 Task: Check the percentage active listings of gourmet kitchen in the last 1 year.
Action: Mouse moved to (857, 192)
Screenshot: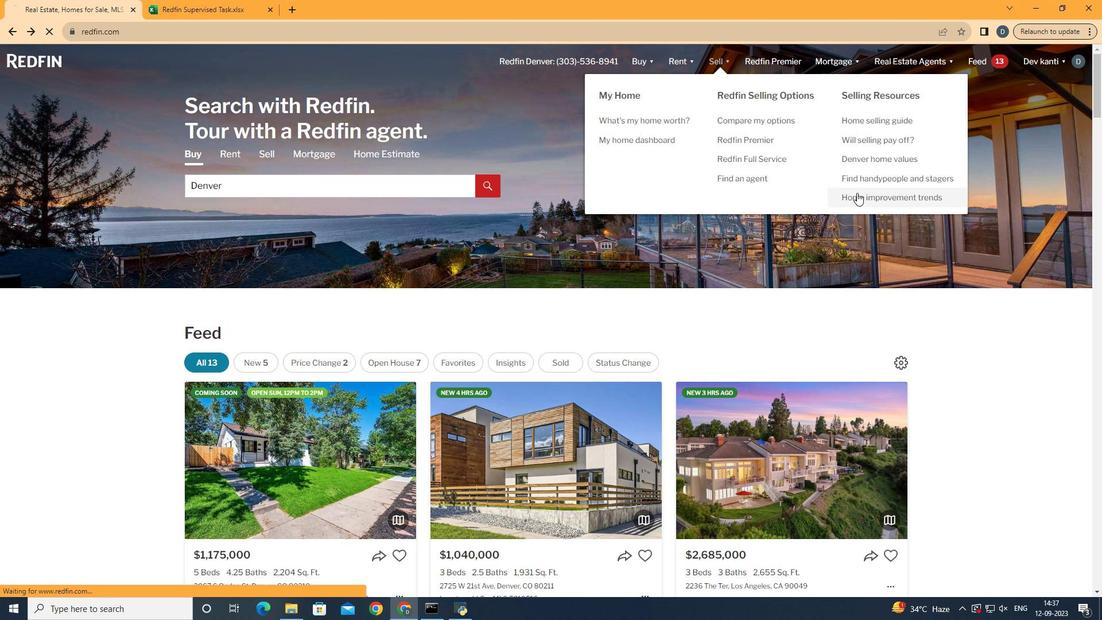 
Action: Mouse pressed left at (857, 192)
Screenshot: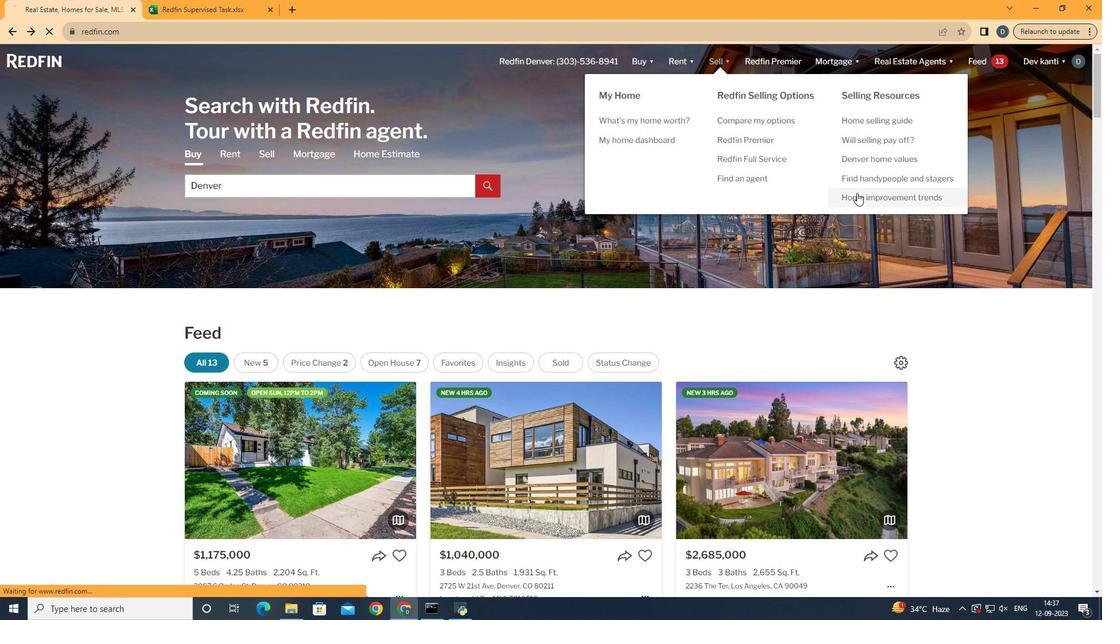 
Action: Mouse moved to (273, 226)
Screenshot: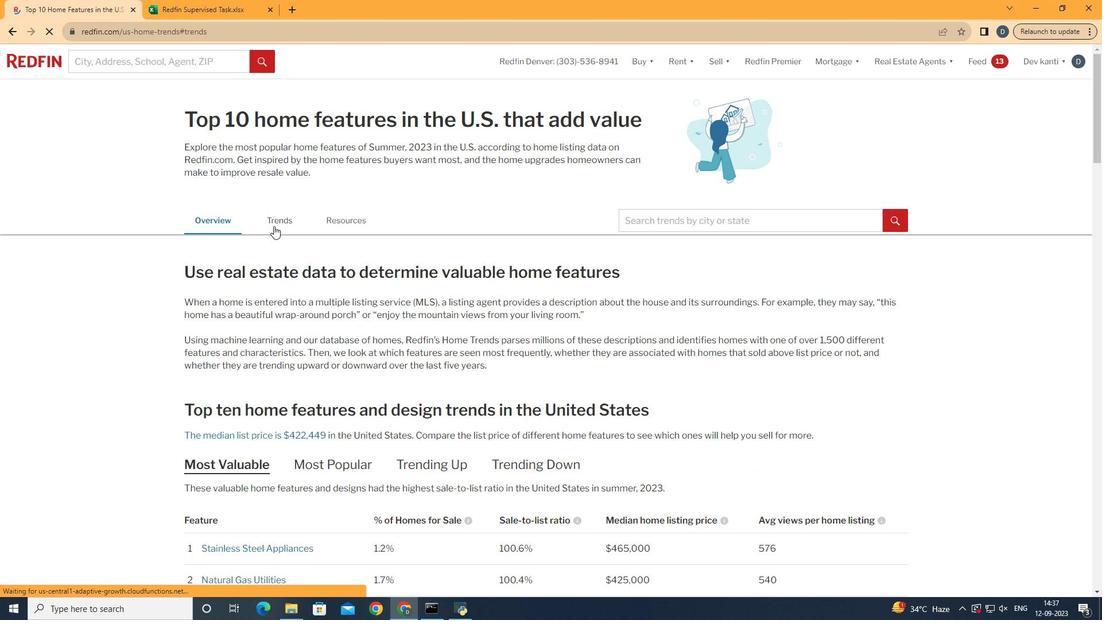
Action: Mouse pressed left at (273, 226)
Screenshot: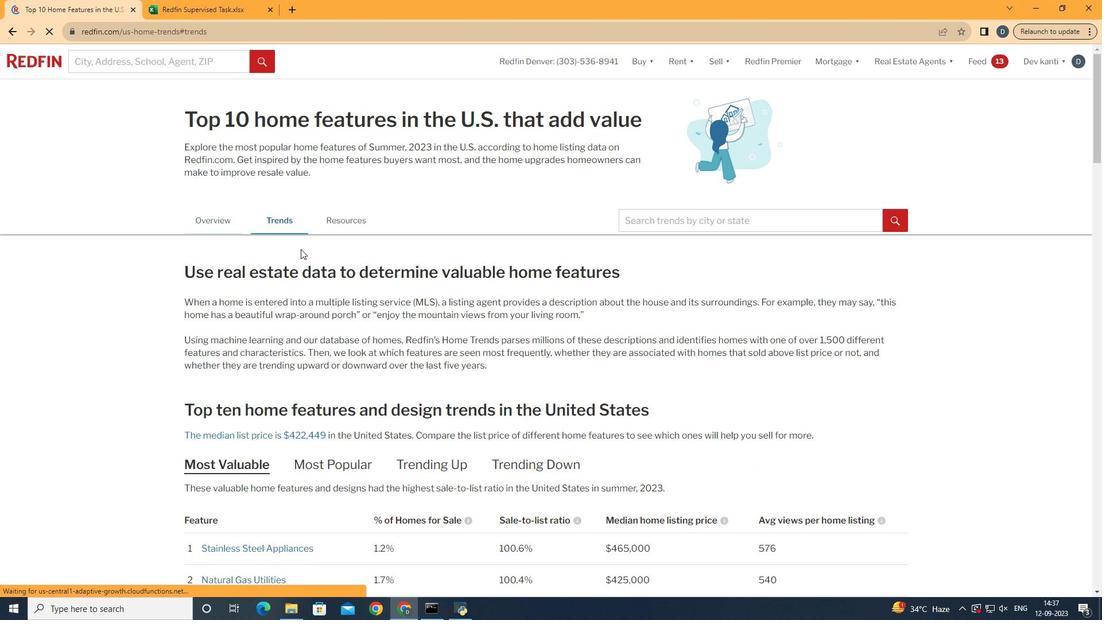 
Action: Mouse moved to (350, 279)
Screenshot: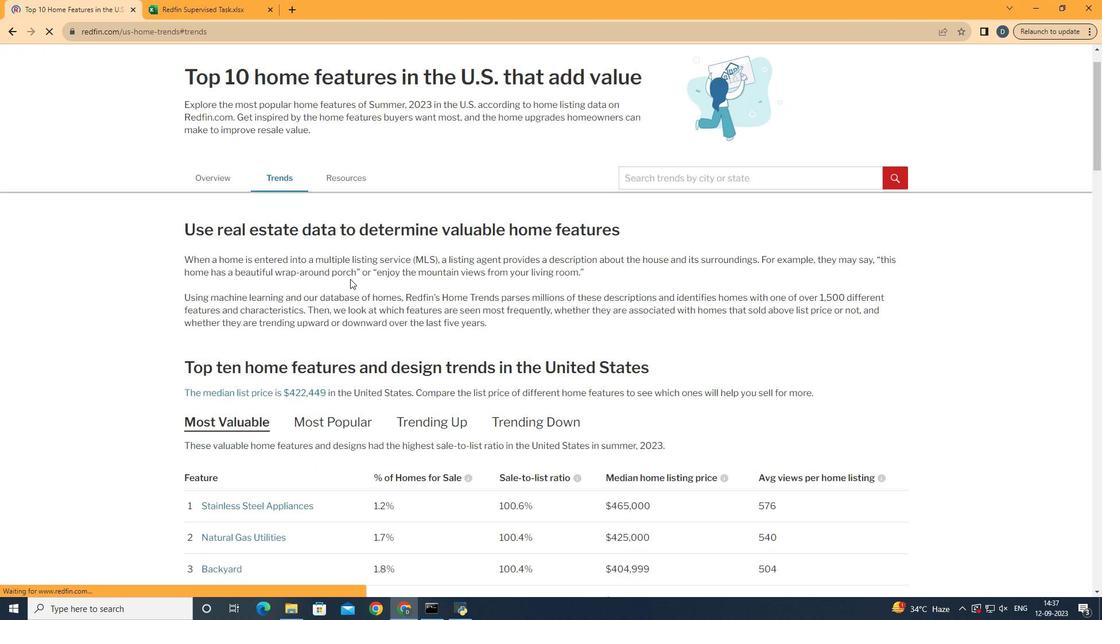 
Action: Mouse scrolled (350, 278) with delta (0, 0)
Screenshot: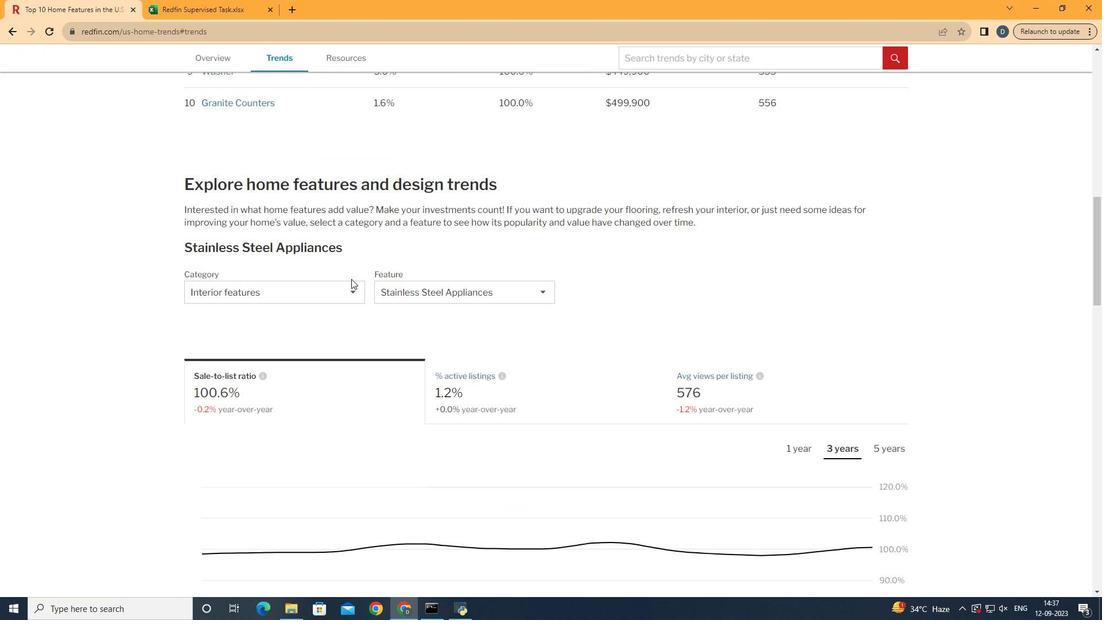 
Action: Mouse scrolled (350, 278) with delta (0, 0)
Screenshot: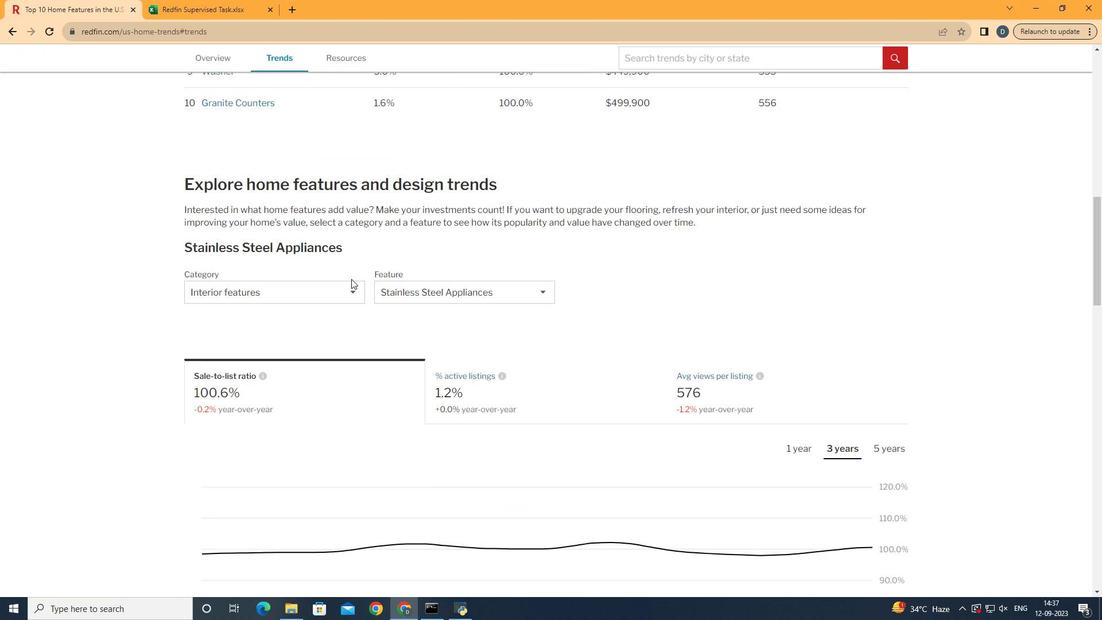 
Action: Mouse scrolled (350, 278) with delta (0, 0)
Screenshot: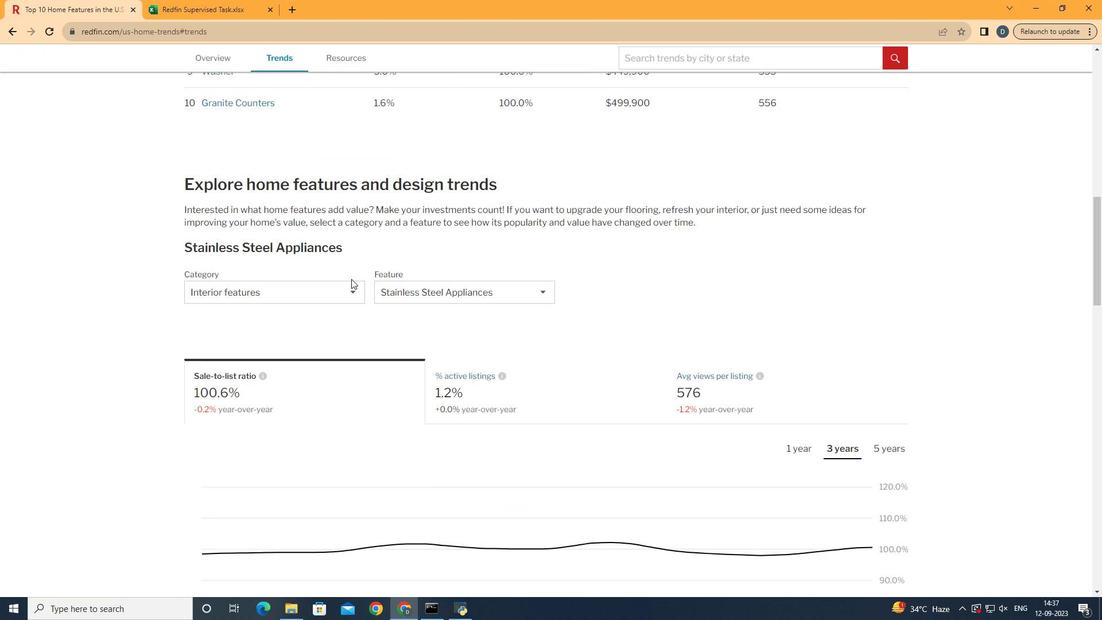
Action: Mouse scrolled (350, 278) with delta (0, 0)
Screenshot: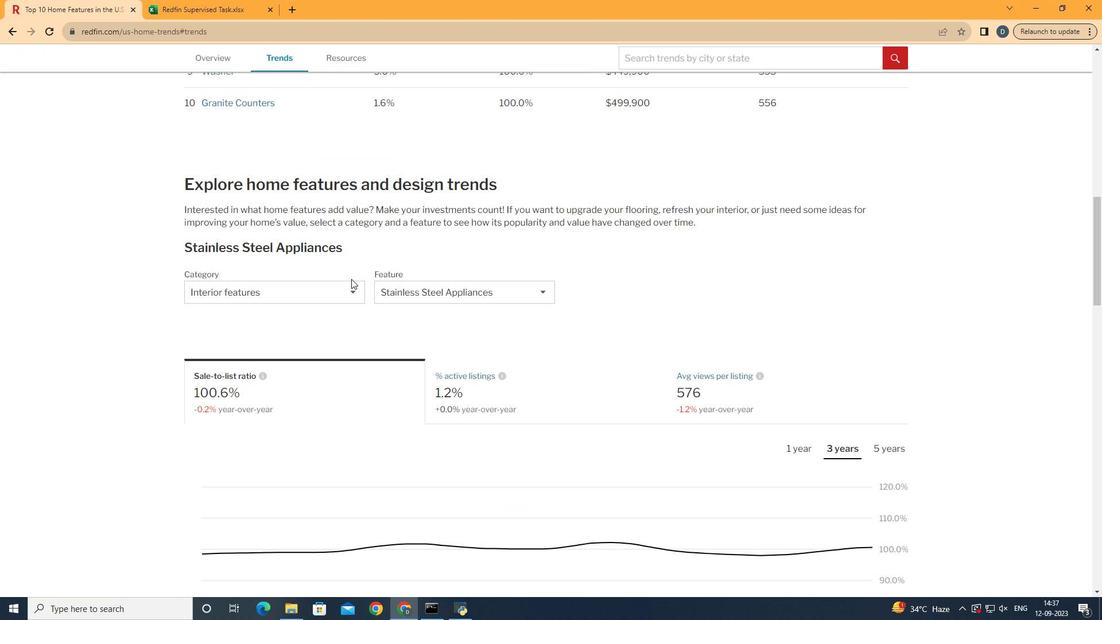 
Action: Mouse scrolled (350, 278) with delta (0, 0)
Screenshot: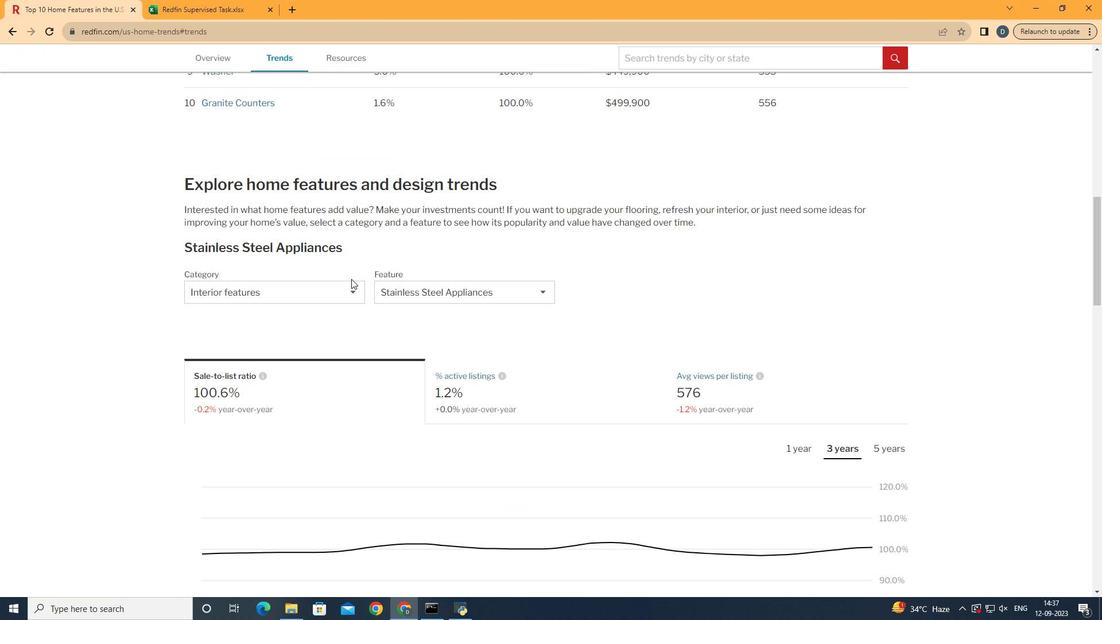 
Action: Mouse scrolled (350, 278) with delta (0, 0)
Screenshot: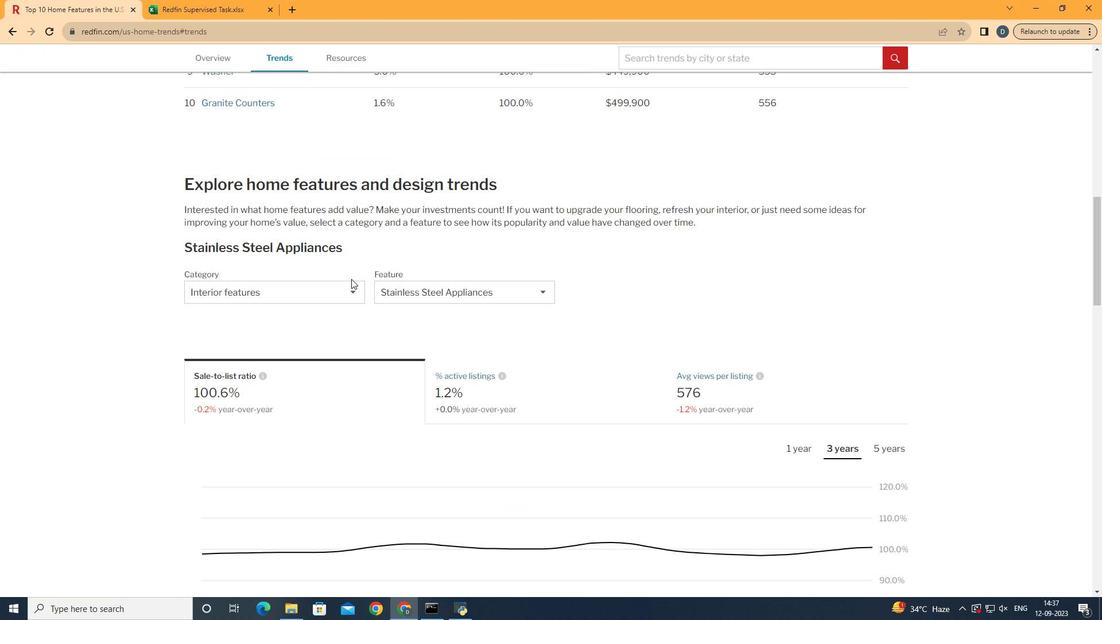 
Action: Mouse moved to (350, 279)
Screenshot: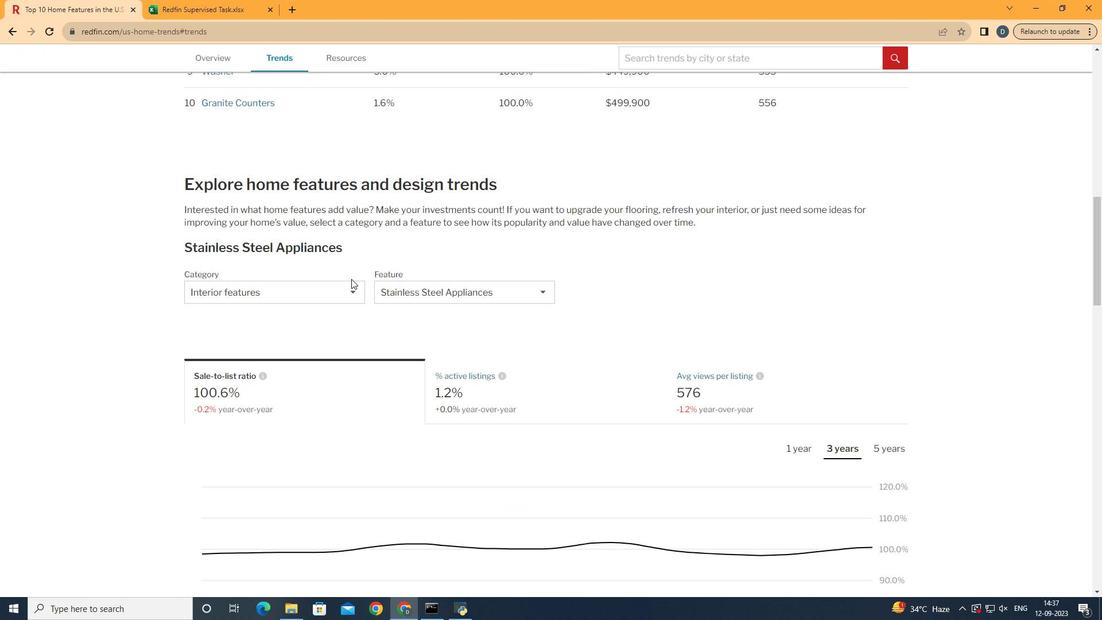 
Action: Mouse scrolled (350, 278) with delta (0, 0)
Screenshot: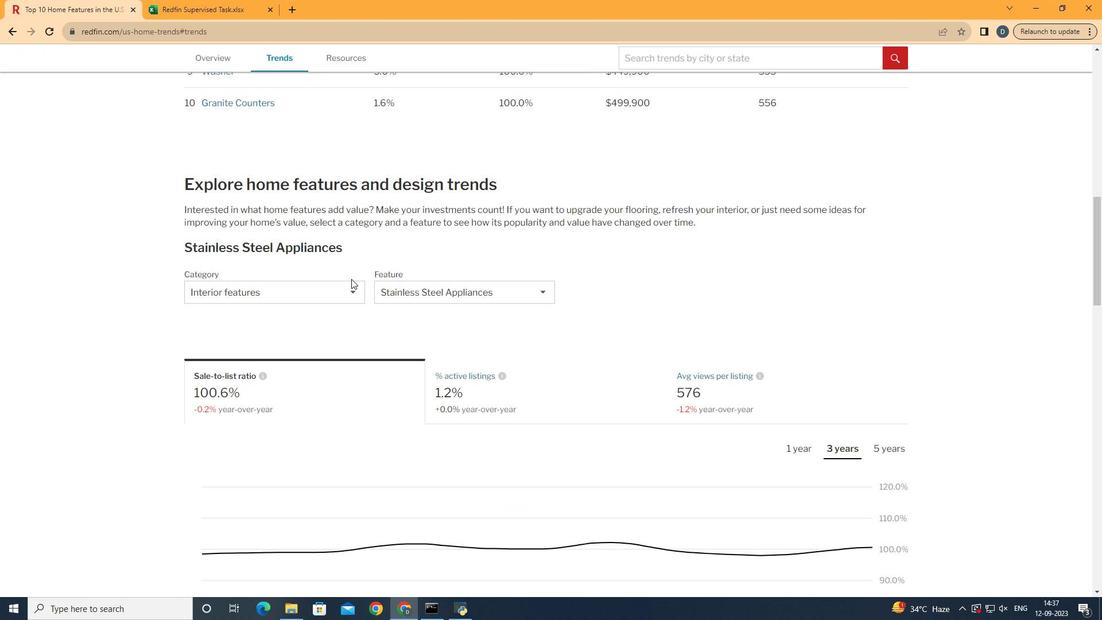 
Action: Mouse moved to (347, 293)
Screenshot: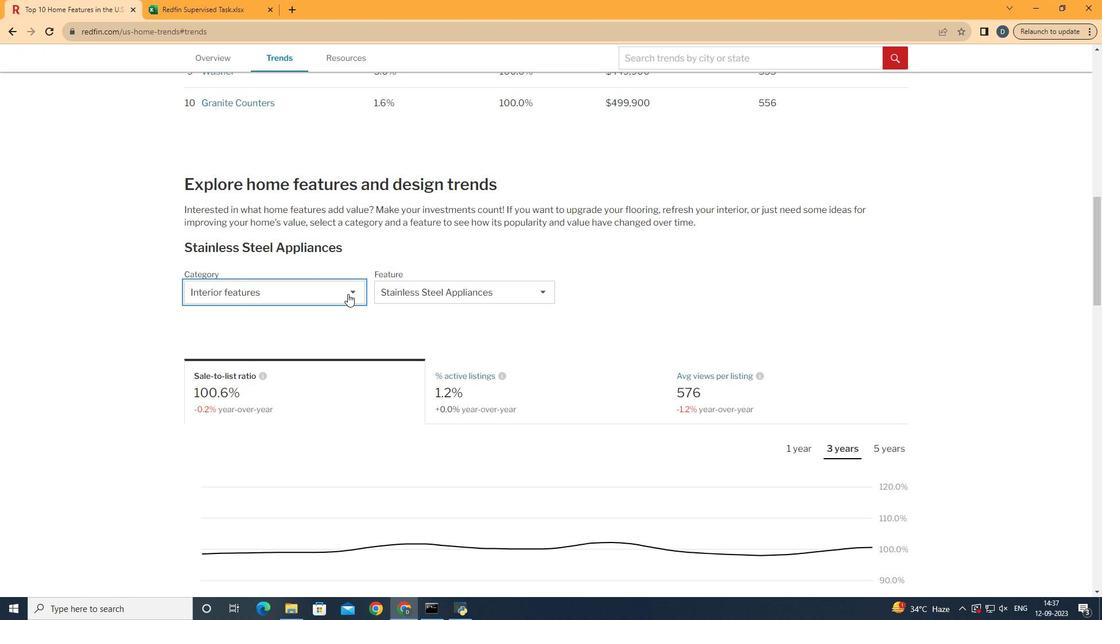 
Action: Mouse pressed left at (347, 293)
Screenshot: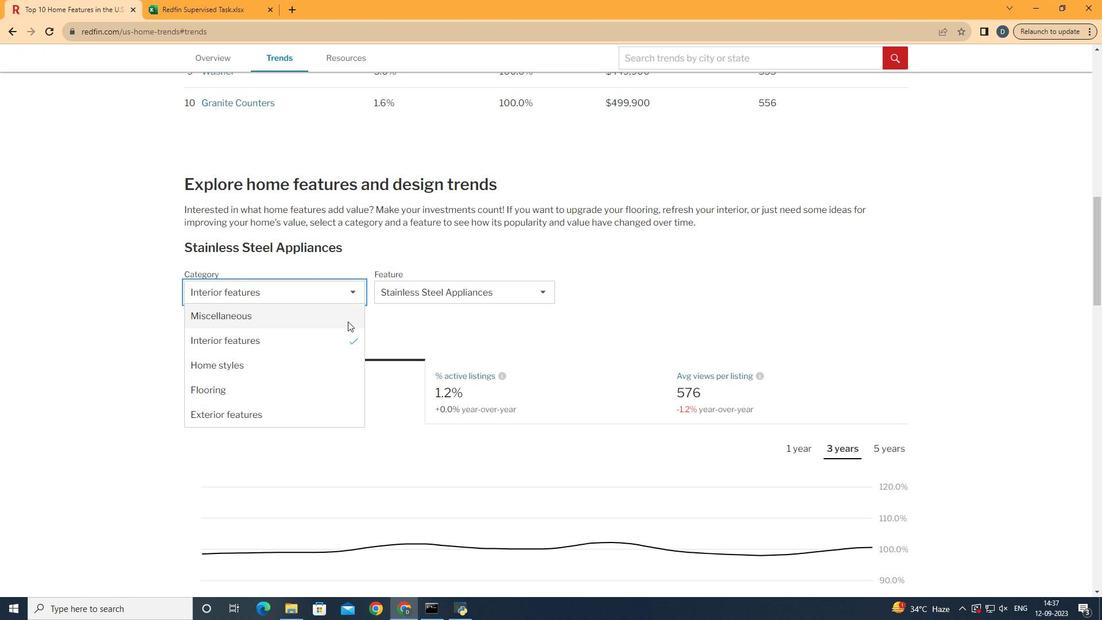 
Action: Mouse moved to (347, 334)
Screenshot: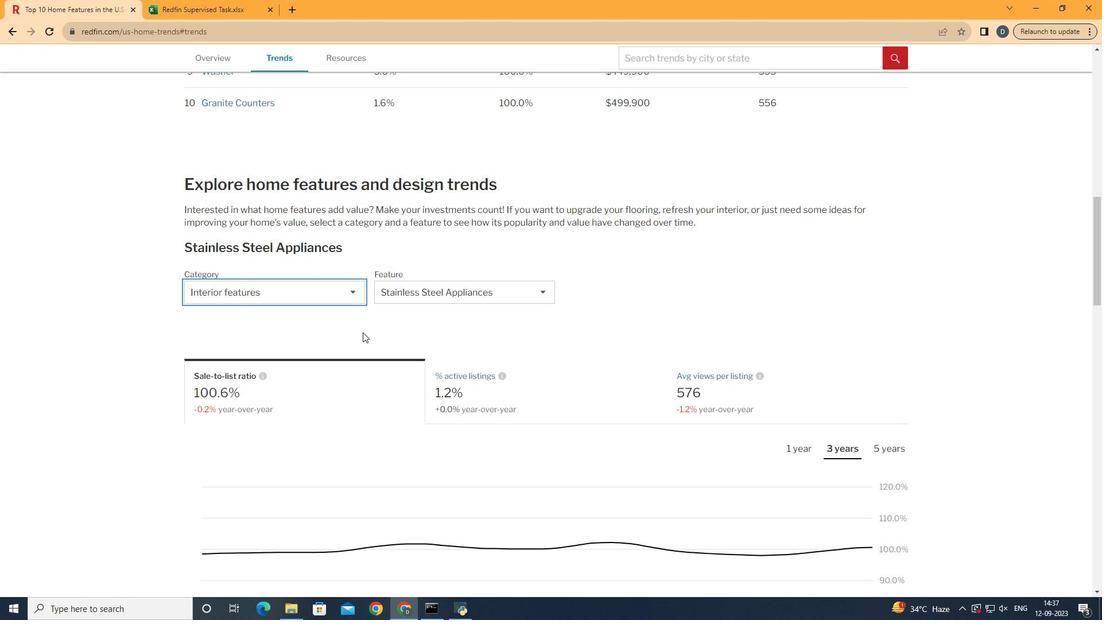 
Action: Mouse pressed left at (347, 334)
Screenshot: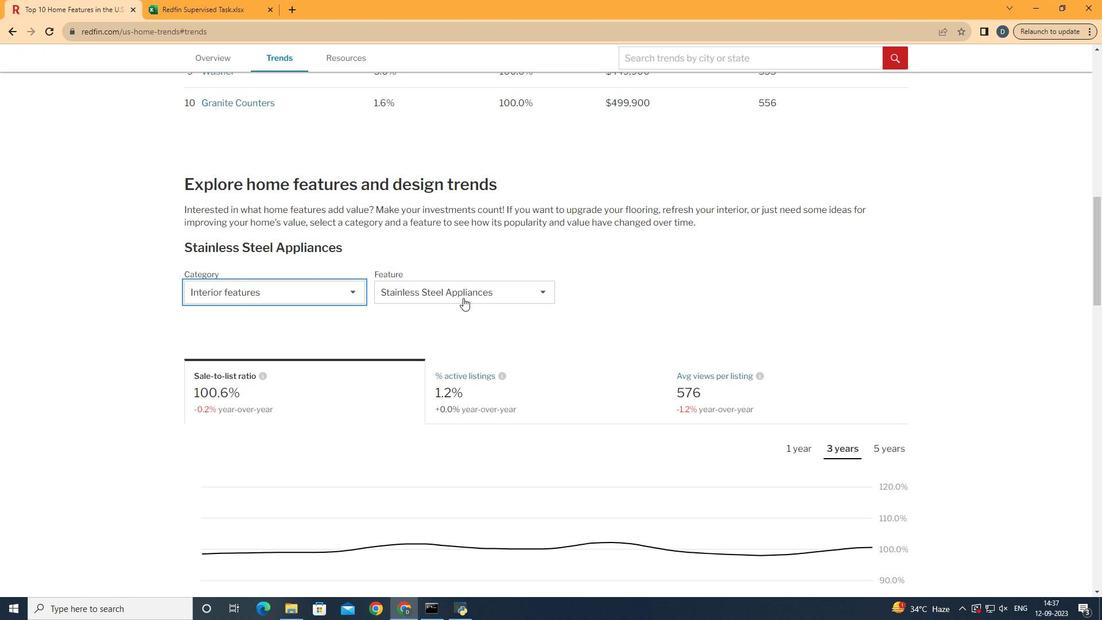 
Action: Mouse moved to (463, 297)
Screenshot: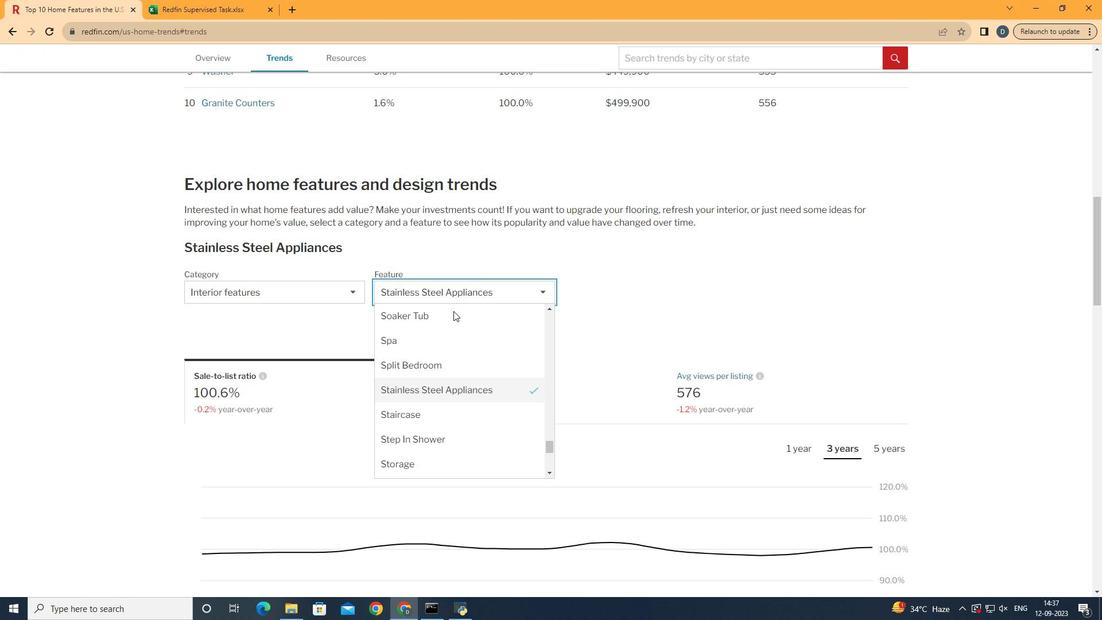 
Action: Mouse pressed left at (463, 297)
Screenshot: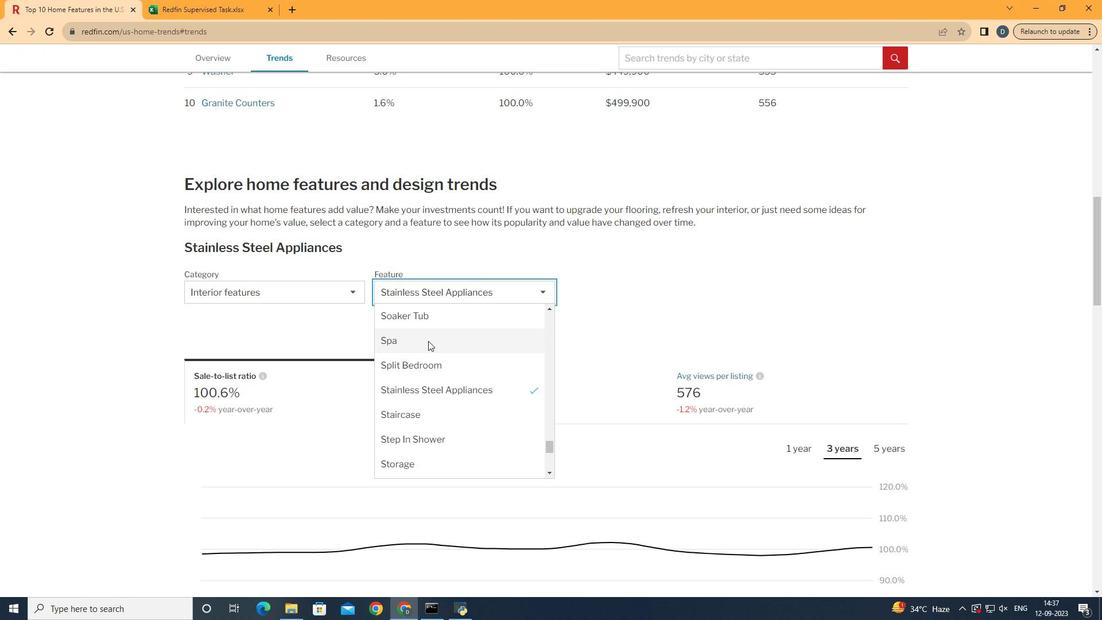 
Action: Mouse moved to (428, 341)
Screenshot: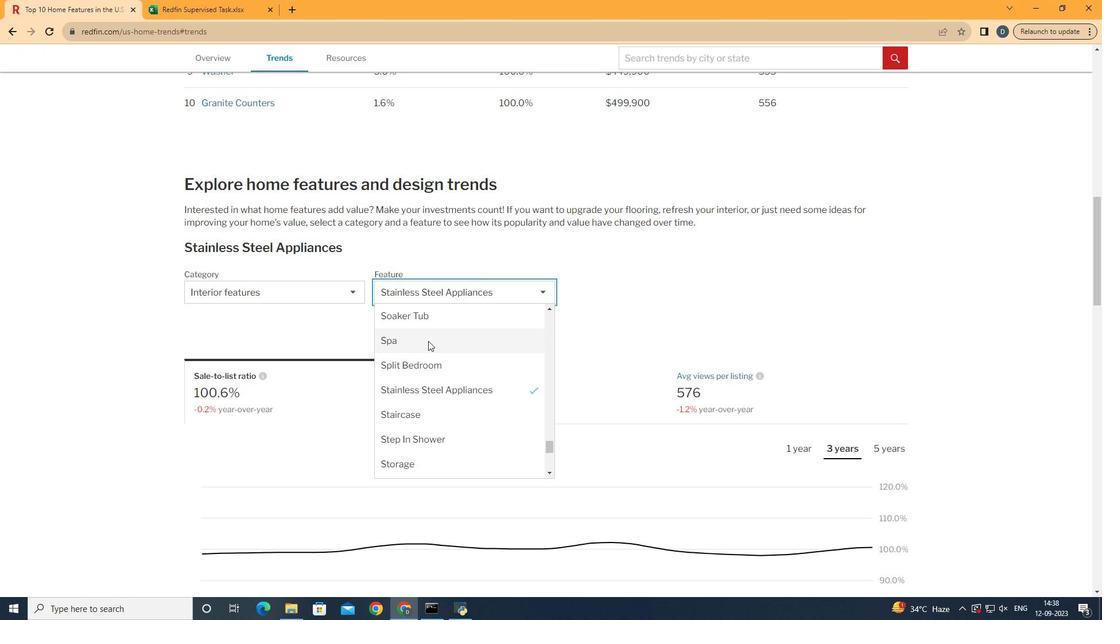 
Action: Mouse scrolled (428, 341) with delta (0, 0)
Screenshot: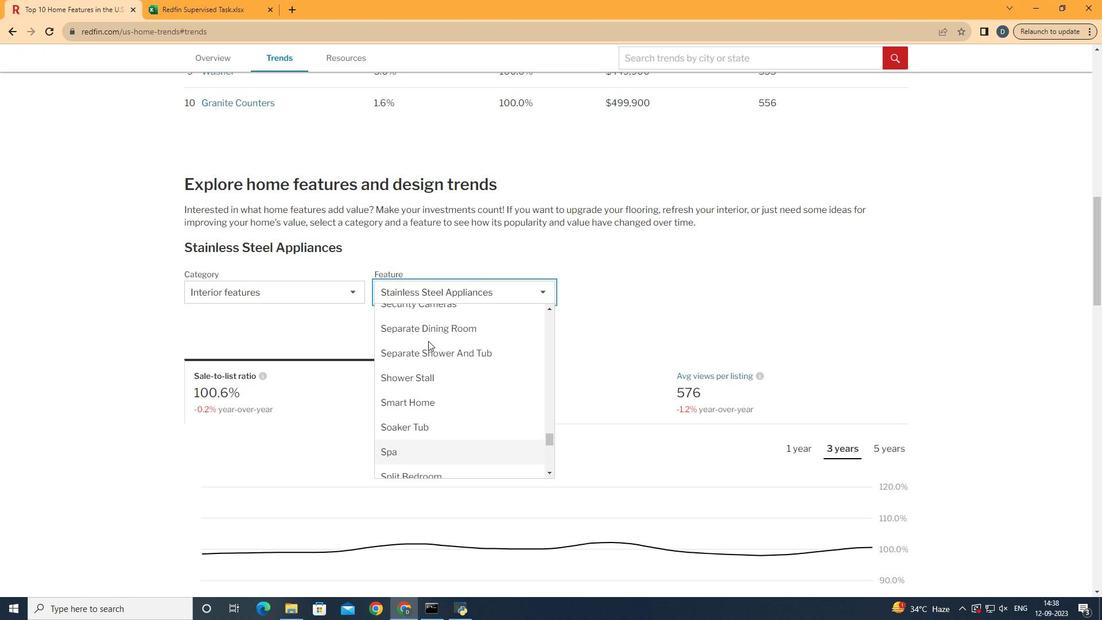 
Action: Mouse scrolled (428, 341) with delta (0, 0)
Screenshot: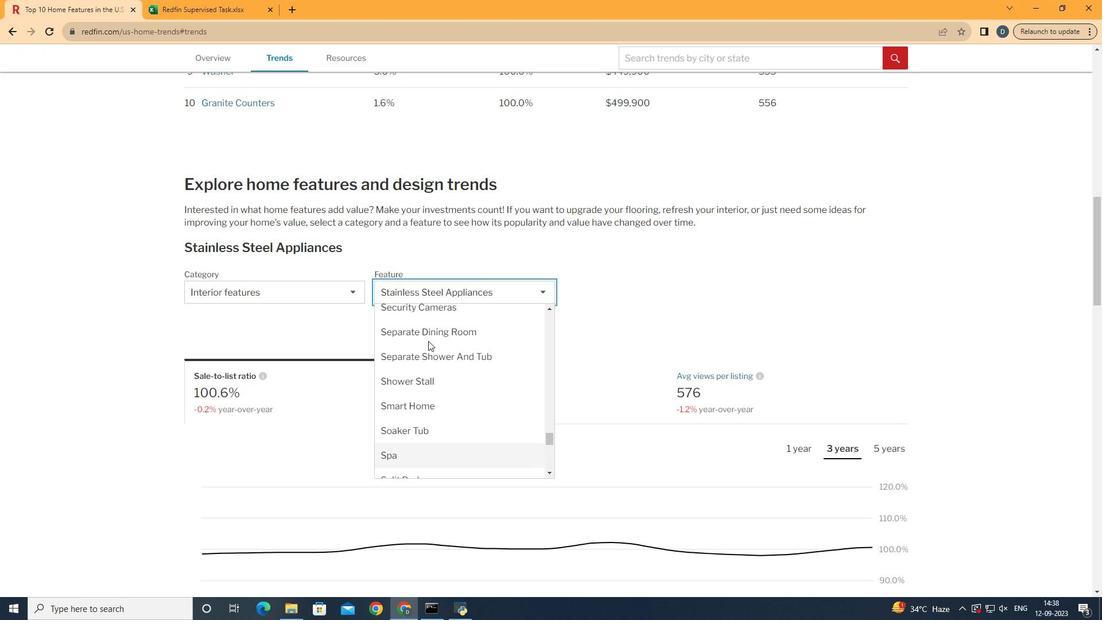 
Action: Mouse scrolled (428, 341) with delta (0, 0)
Screenshot: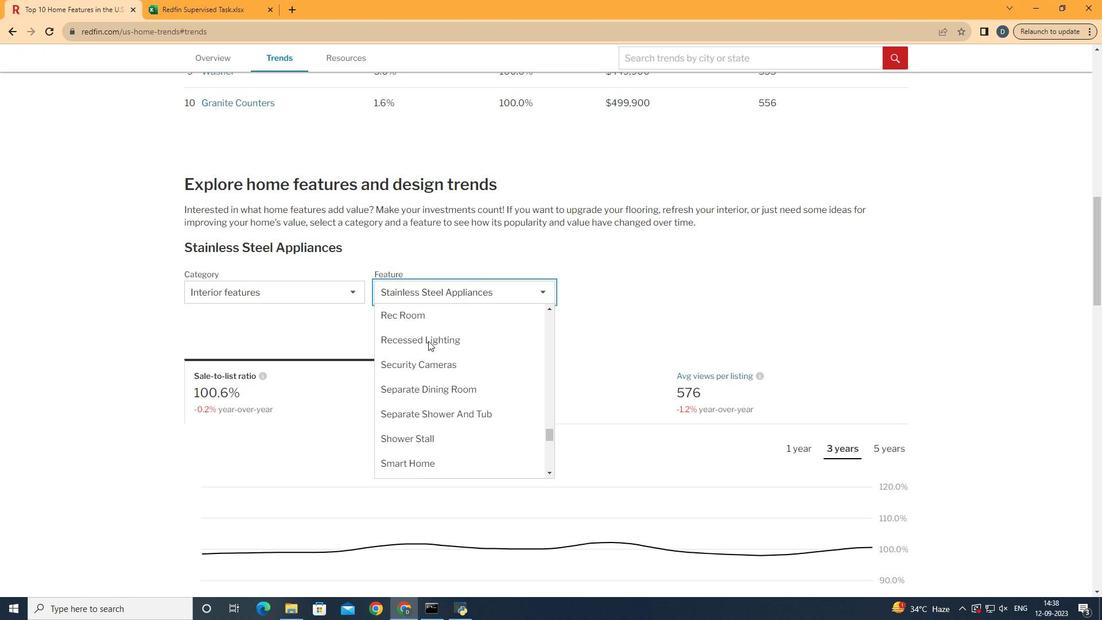
Action: Mouse scrolled (428, 341) with delta (0, 0)
Screenshot: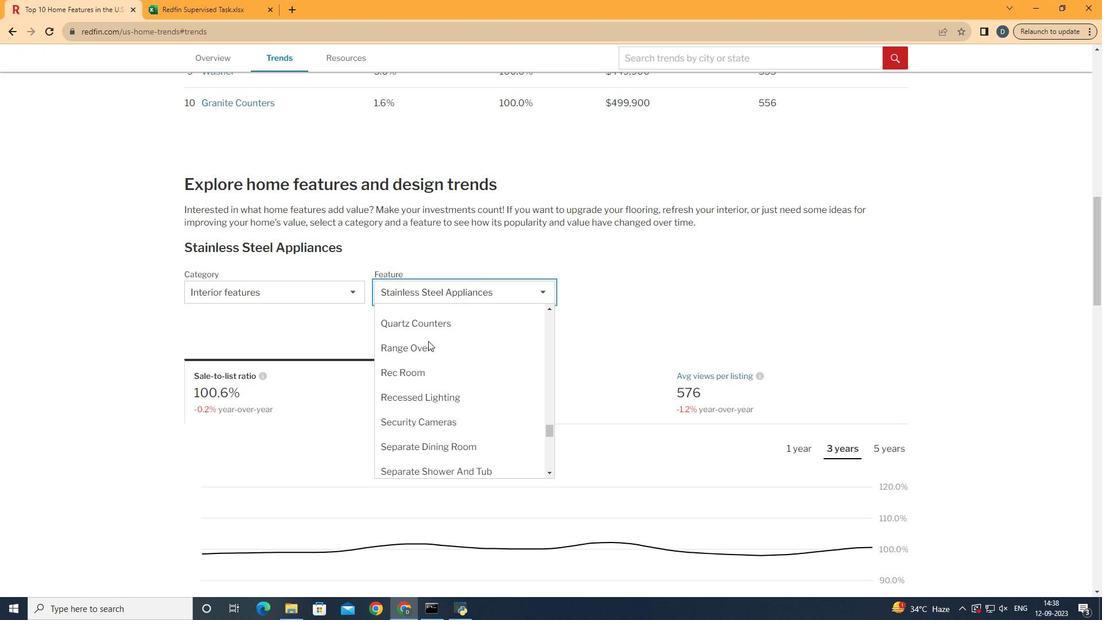 
Action: Mouse scrolled (428, 341) with delta (0, 0)
Screenshot: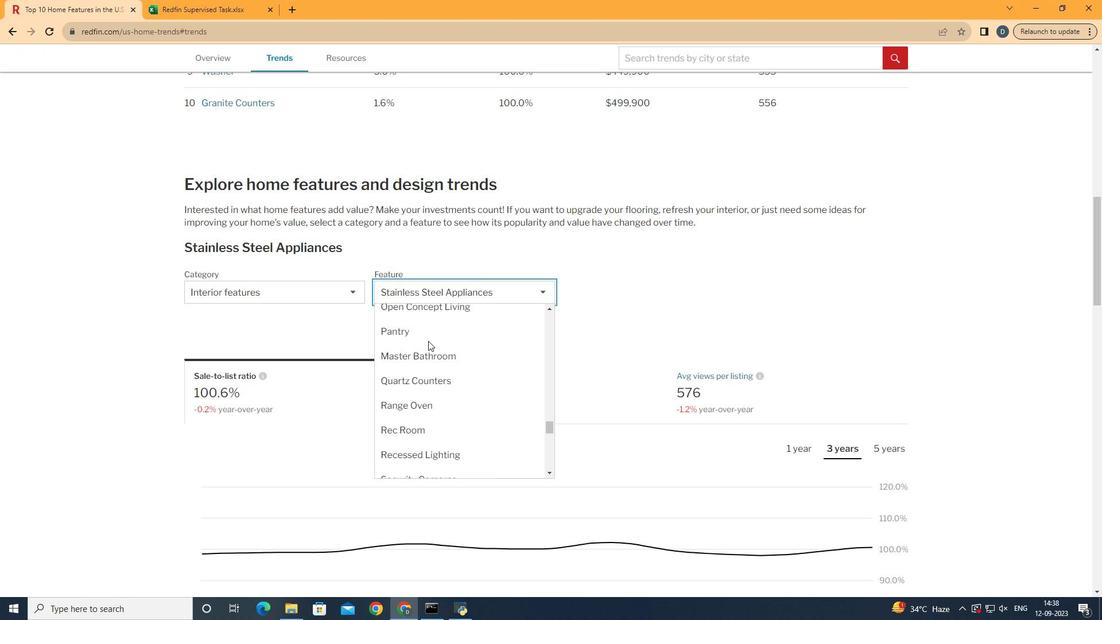 
Action: Mouse scrolled (428, 341) with delta (0, 0)
Screenshot: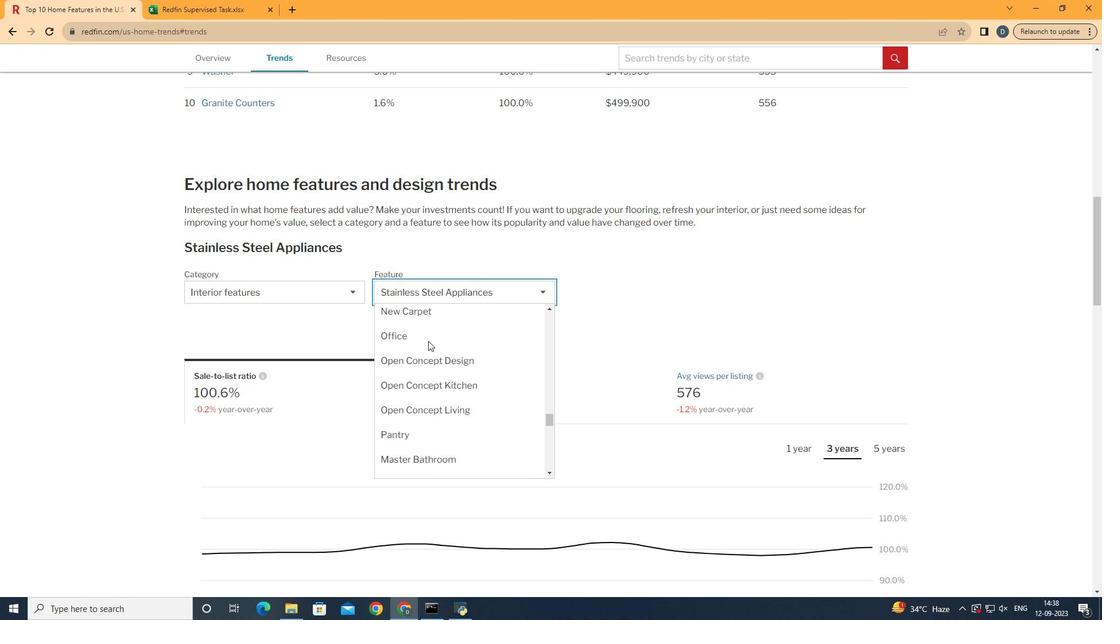 
Action: Mouse scrolled (428, 341) with delta (0, 0)
Screenshot: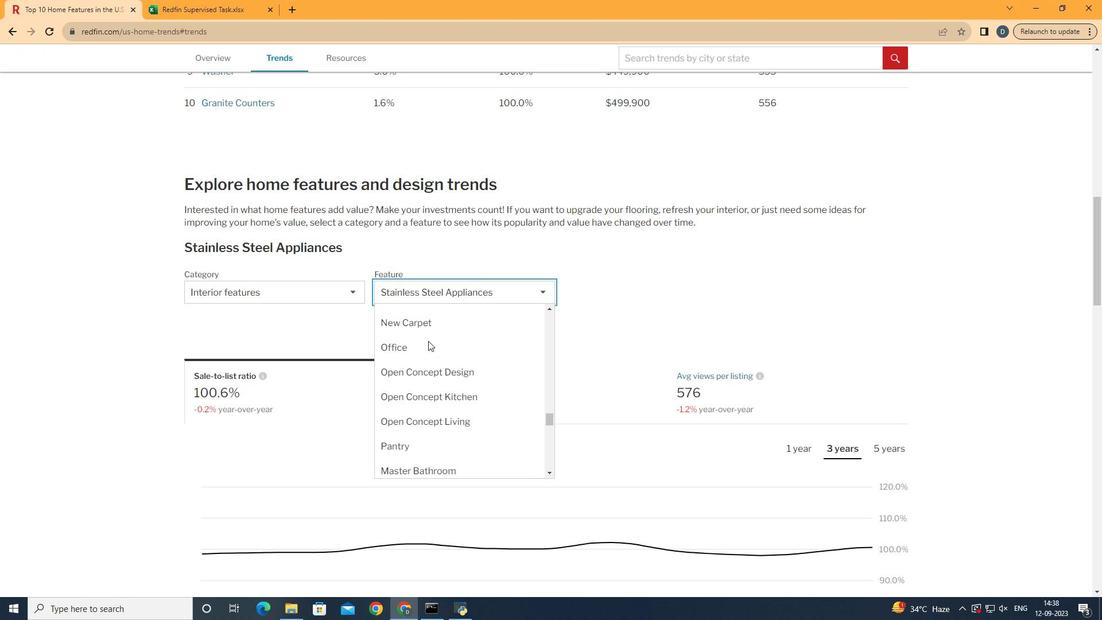 
Action: Mouse moved to (480, 319)
Screenshot: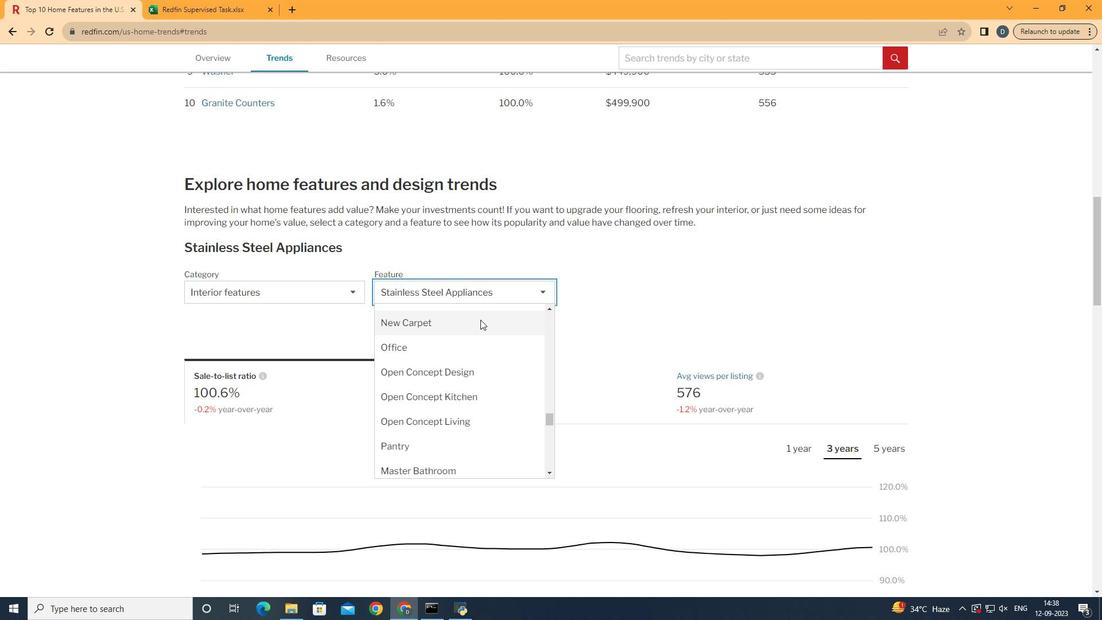 
Action: Mouse scrolled (480, 320) with delta (0, 0)
Screenshot: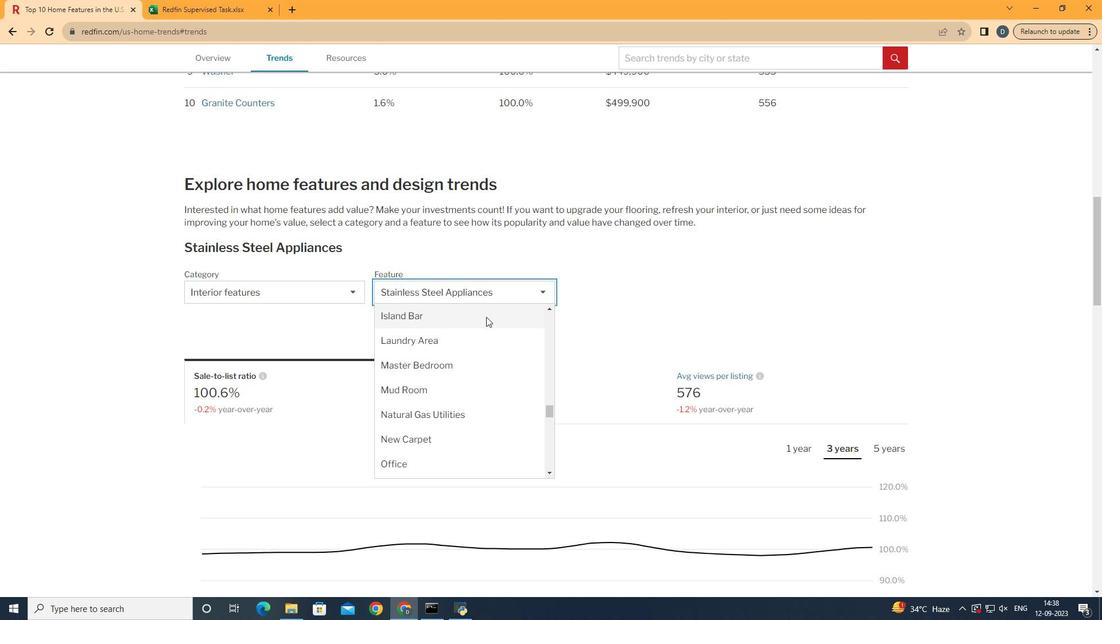 
Action: Mouse scrolled (480, 320) with delta (0, 0)
Screenshot: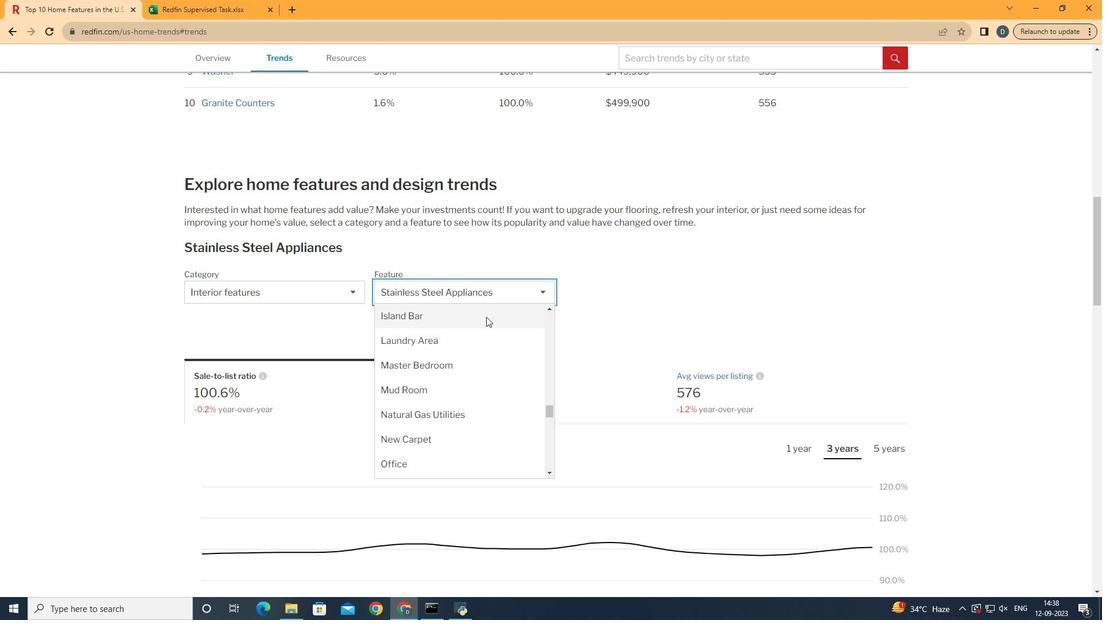 
Action: Mouse moved to (479, 369)
Screenshot: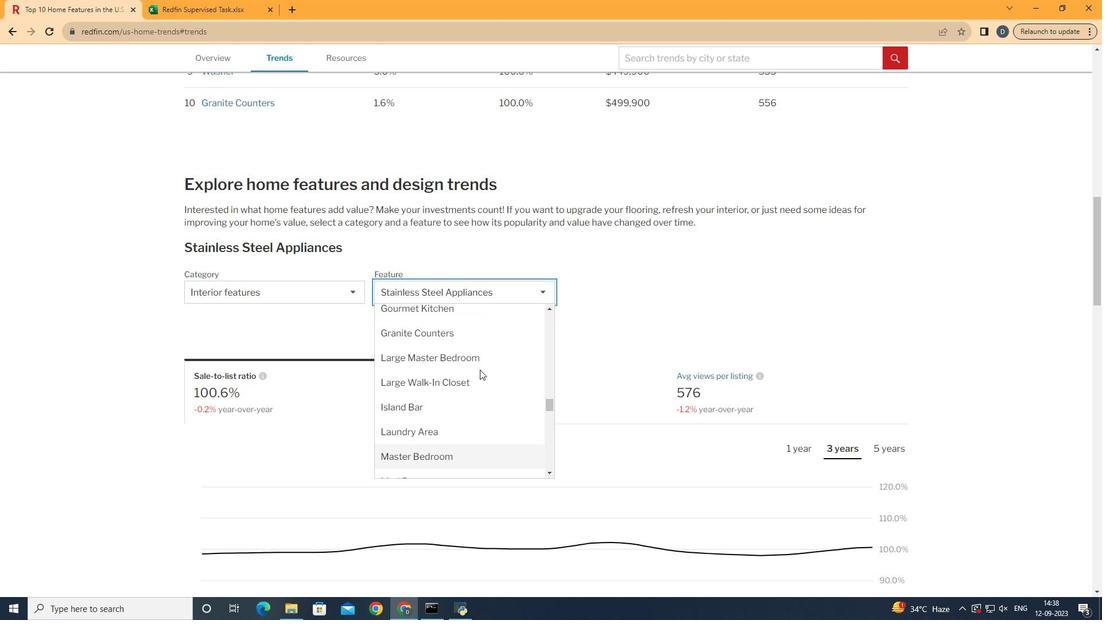 
Action: Mouse scrolled (479, 370) with delta (0, 0)
Screenshot: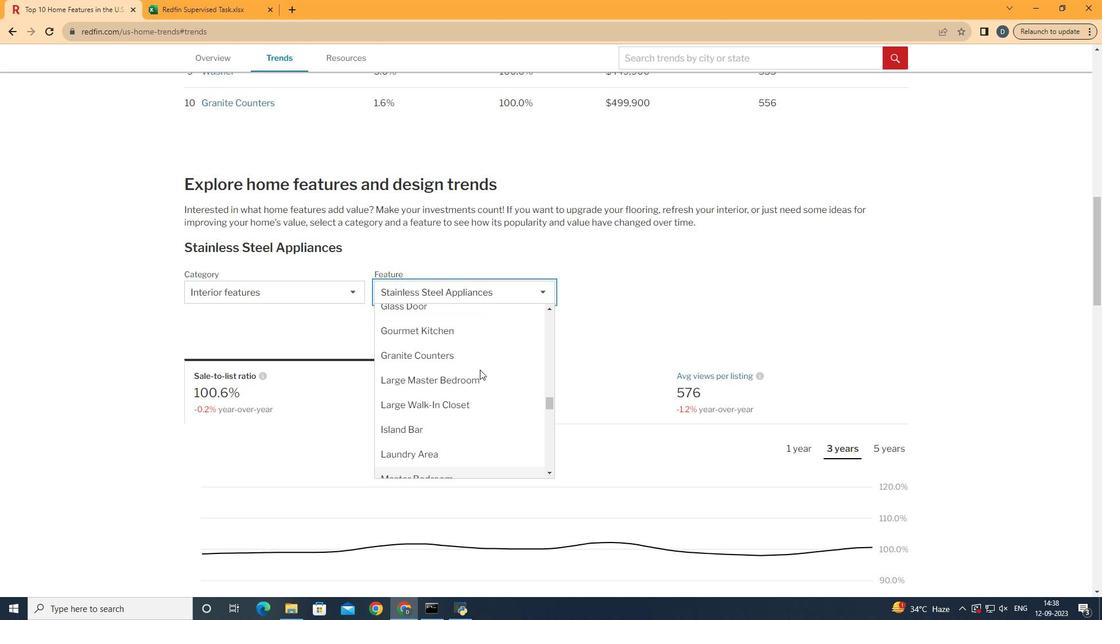 
Action: Mouse scrolled (479, 370) with delta (0, 0)
Screenshot: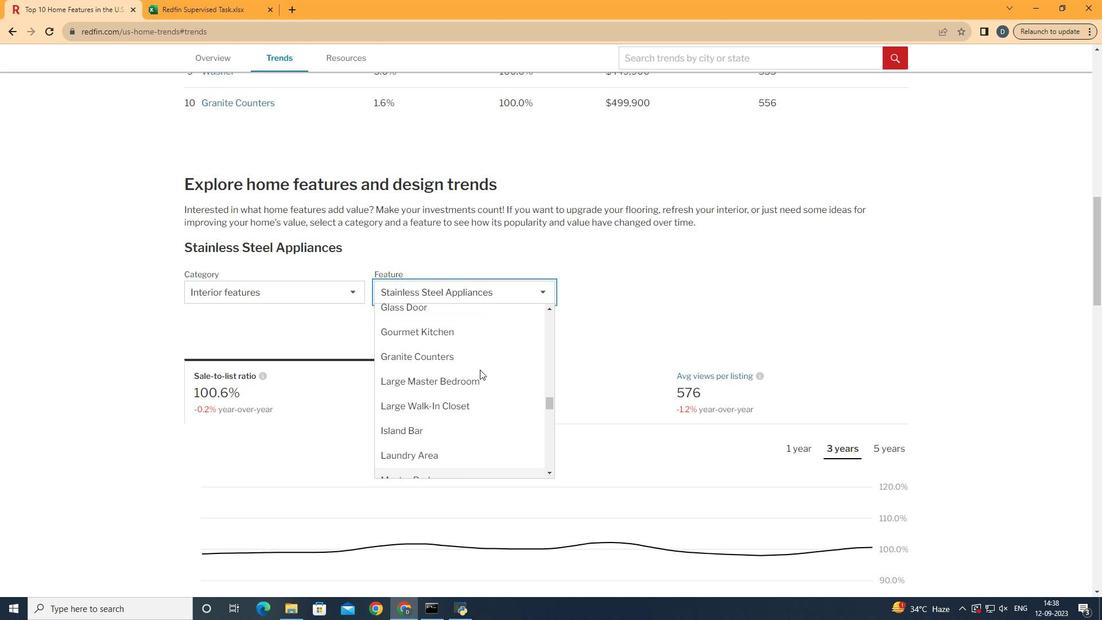 
Action: Mouse moved to (496, 334)
Screenshot: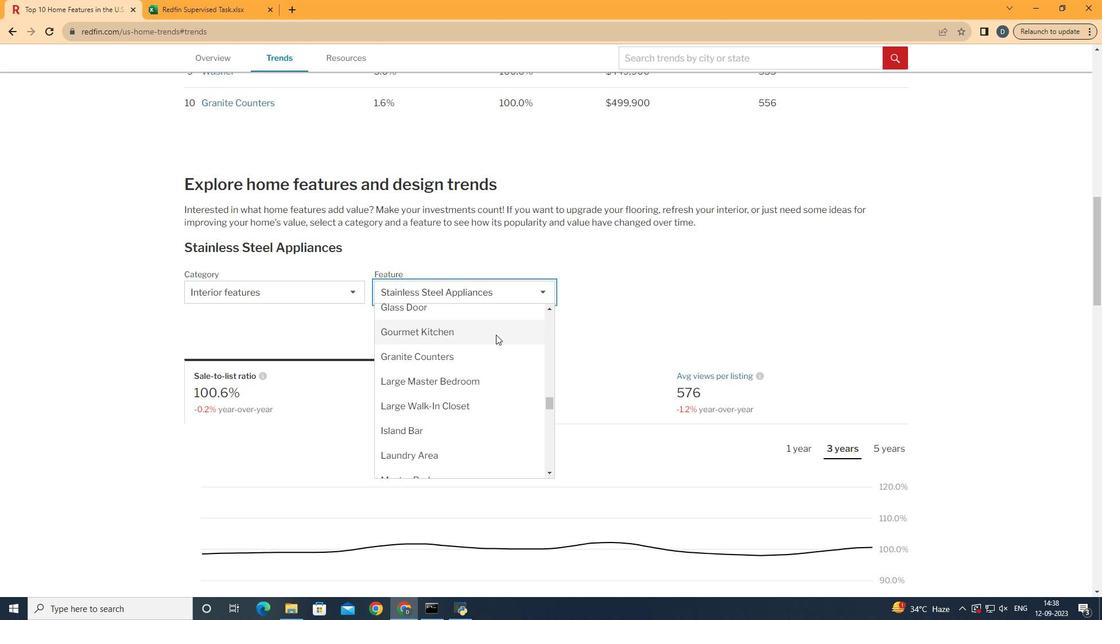 
Action: Mouse pressed left at (496, 334)
Screenshot: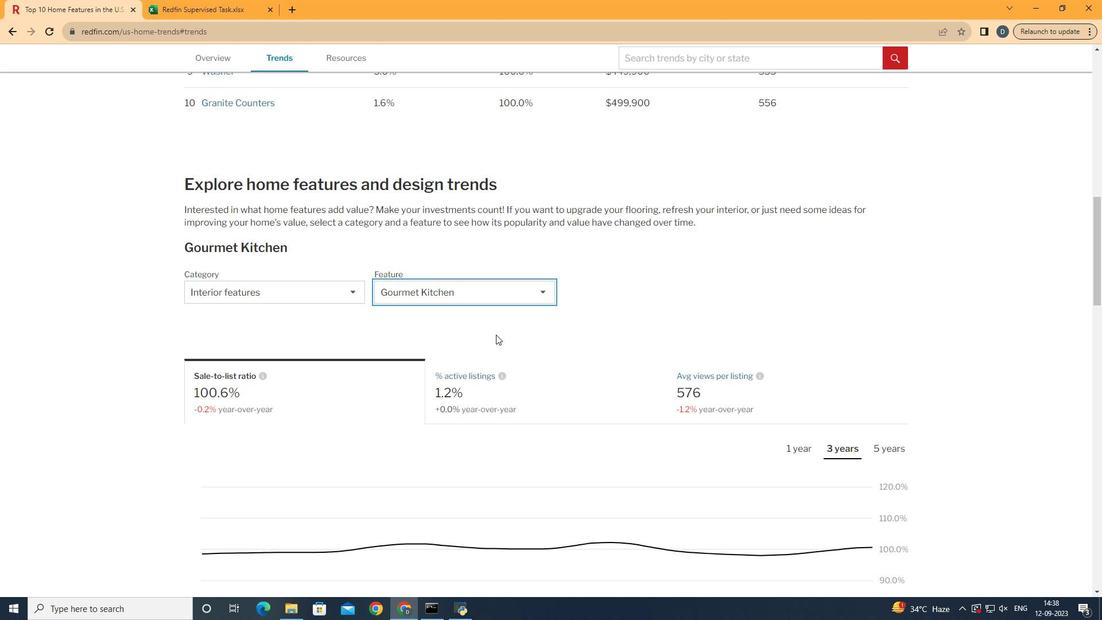 
Action: Mouse moved to (594, 320)
Screenshot: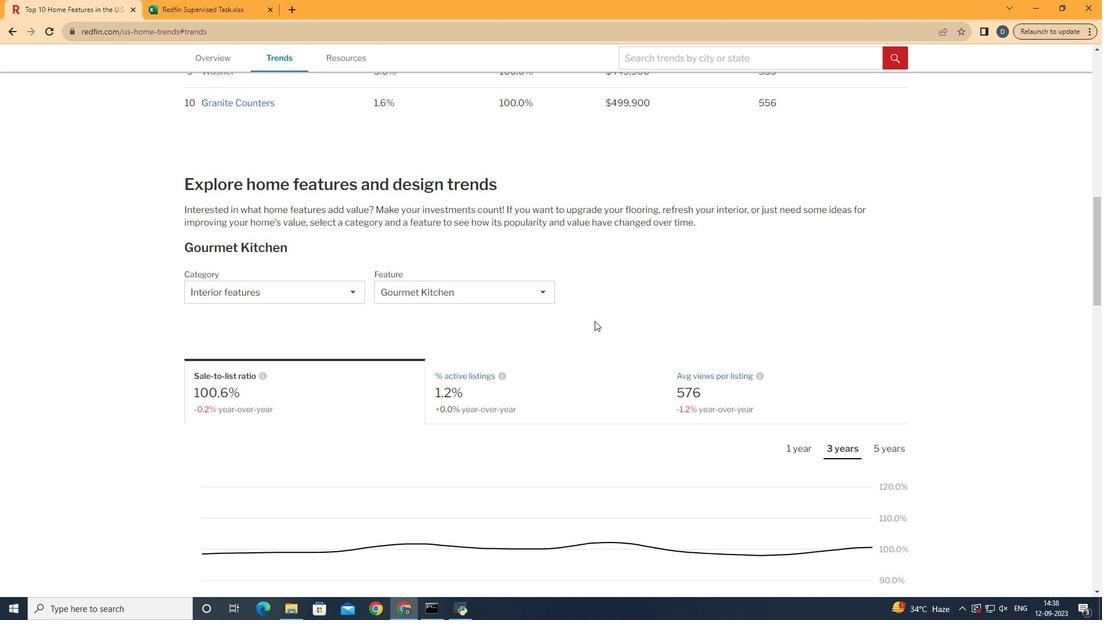 
Action: Mouse pressed left at (594, 320)
Screenshot: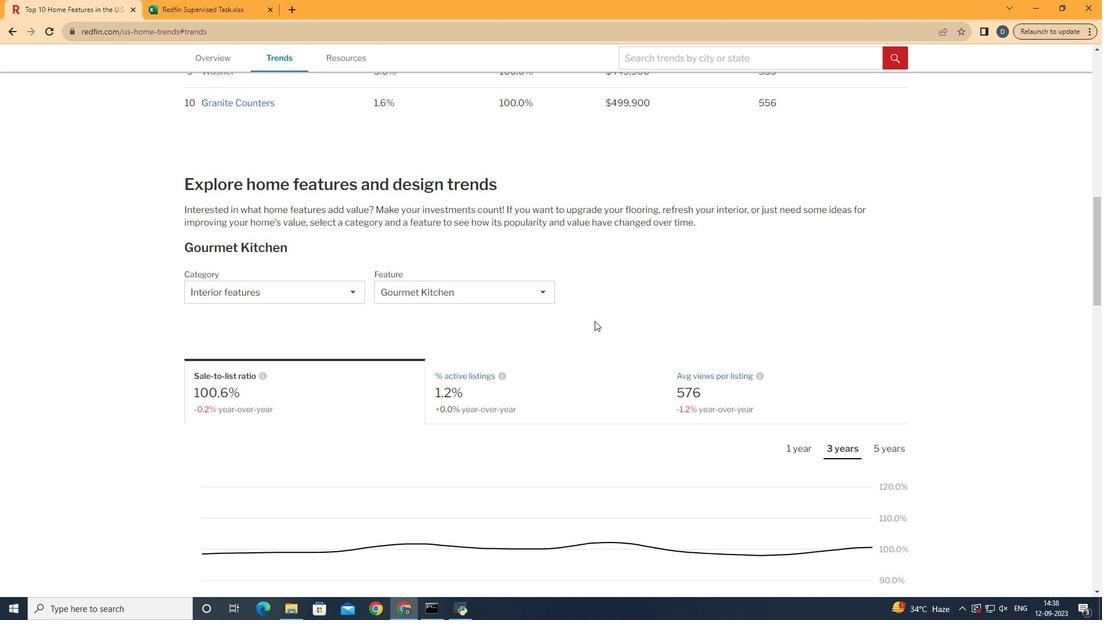 
Action: Mouse scrolled (594, 320) with delta (0, 0)
Screenshot: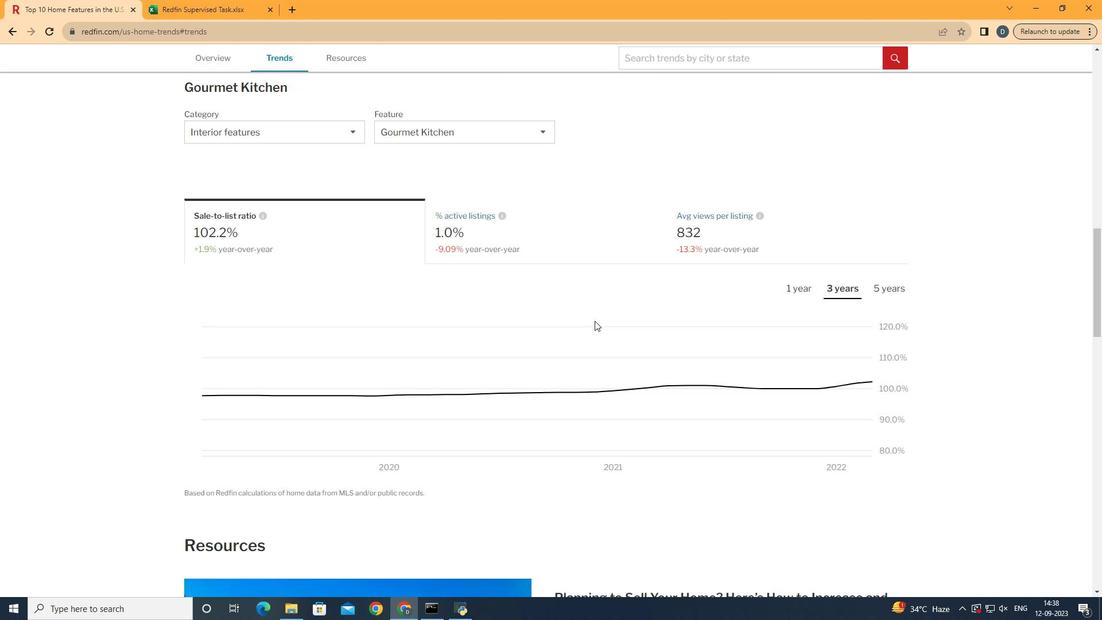 
Action: Mouse scrolled (594, 320) with delta (0, 0)
Screenshot: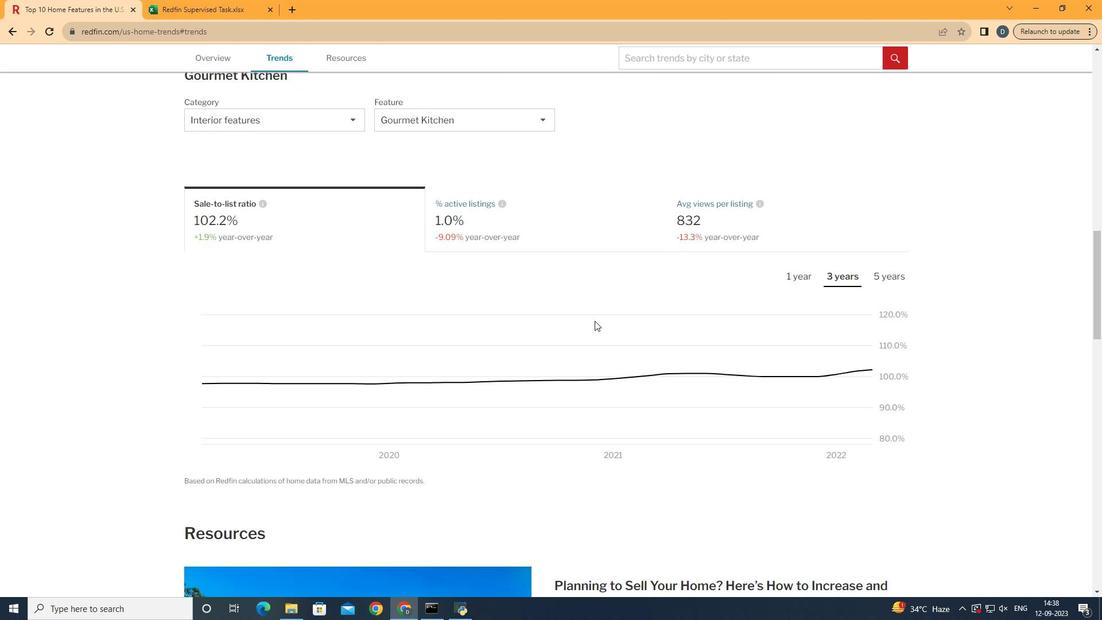 
Action: Mouse scrolled (594, 320) with delta (0, 0)
Screenshot: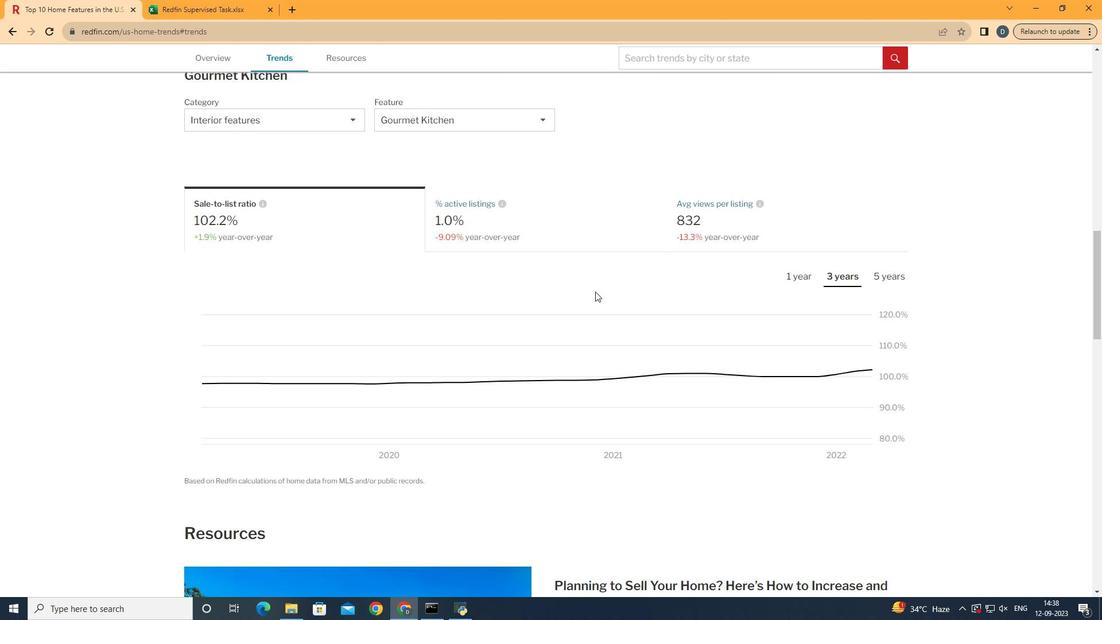 
Action: Mouse moved to (598, 227)
Screenshot: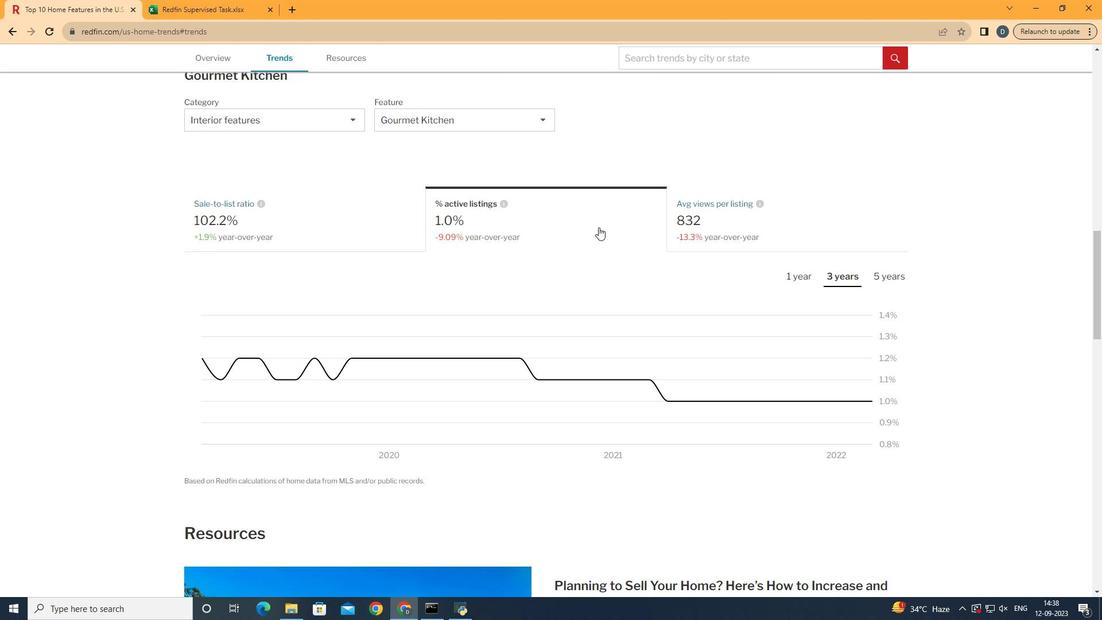 
Action: Mouse pressed left at (598, 227)
Screenshot: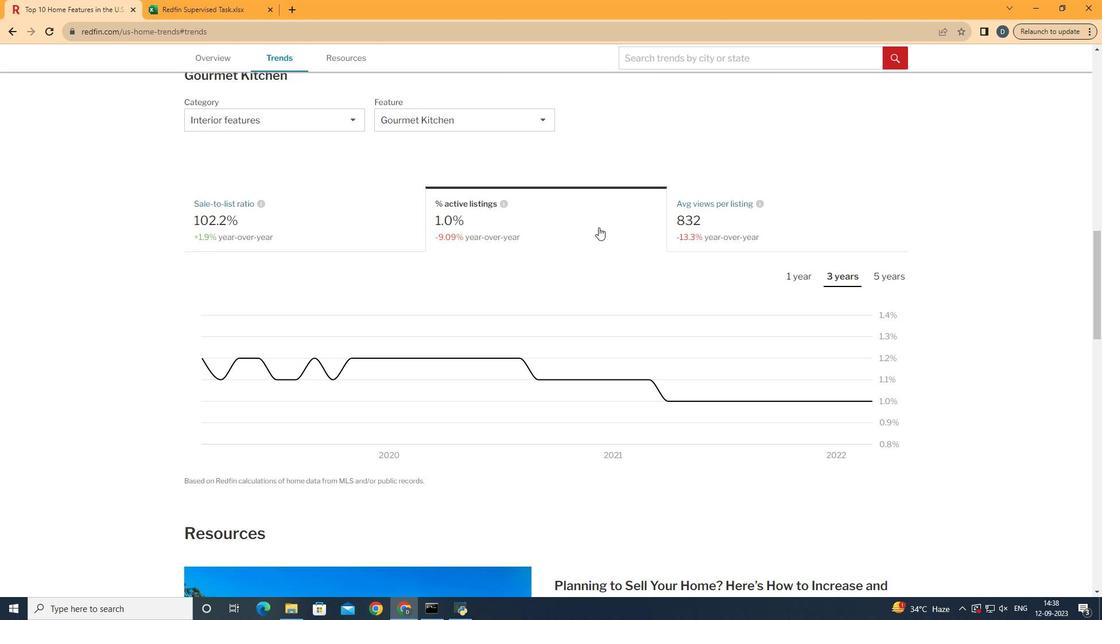 
Action: Mouse moved to (798, 277)
Screenshot: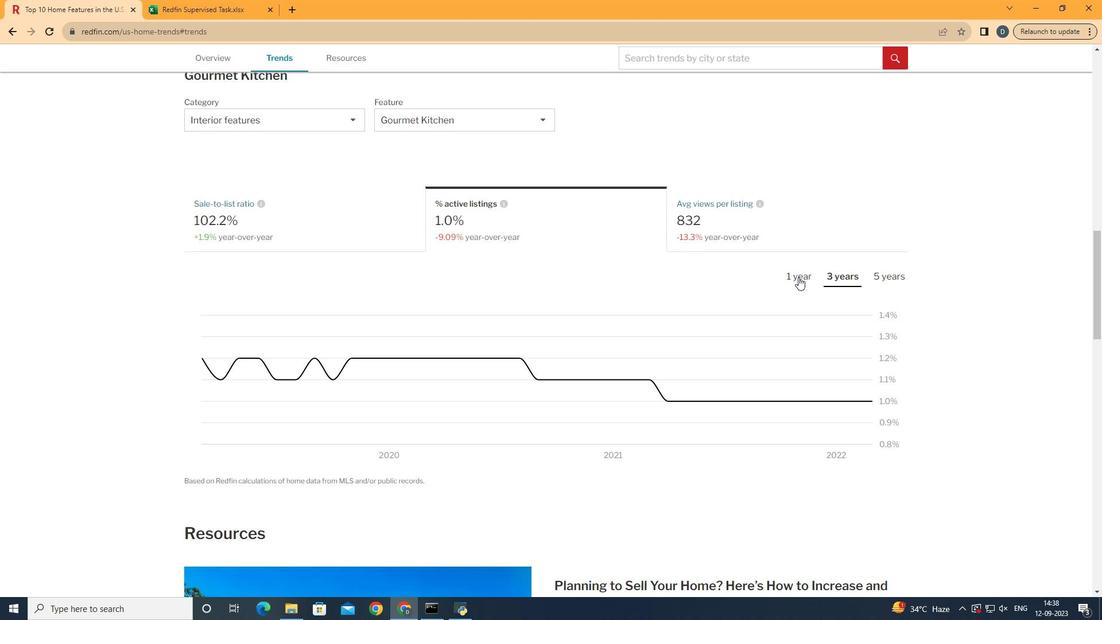 
Action: Mouse pressed left at (798, 277)
Screenshot: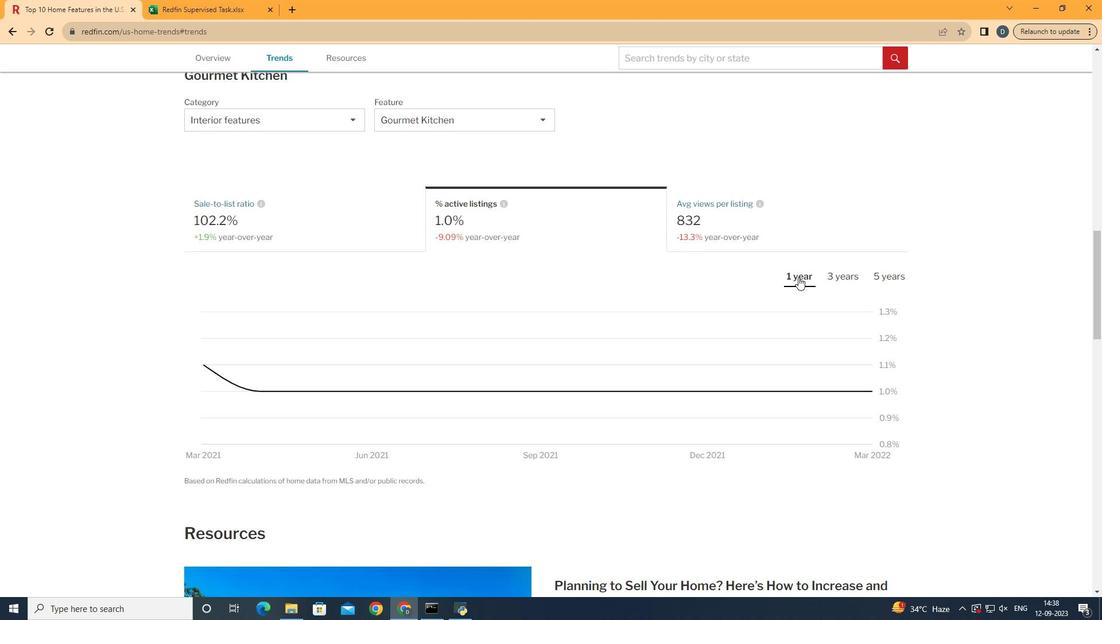 
Action: Mouse moved to (935, 389)
Screenshot: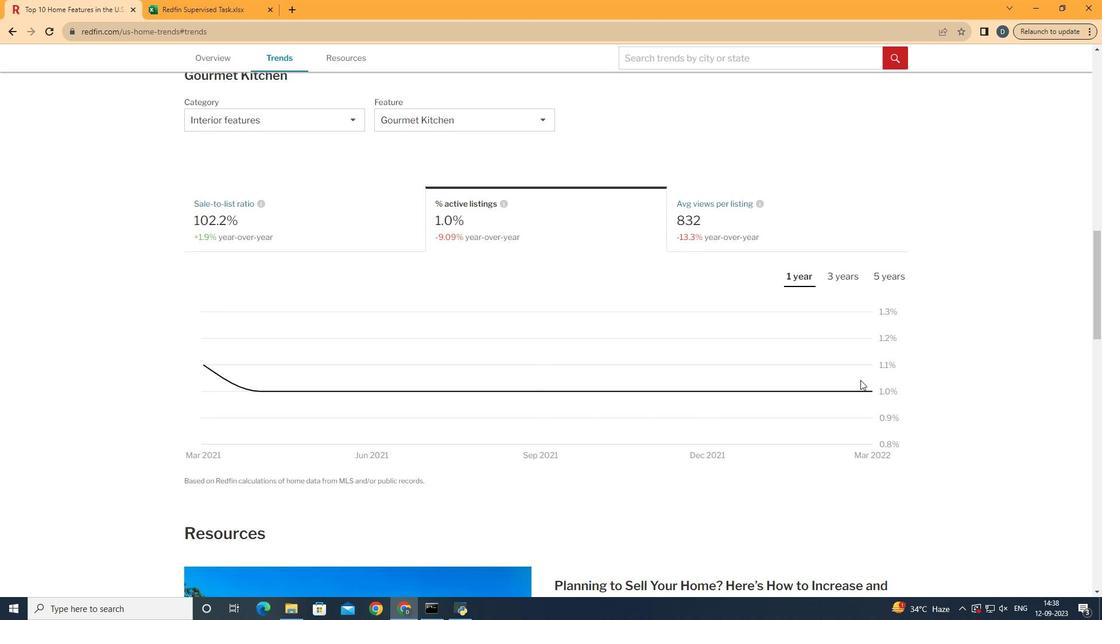 
